 Task: Create List Blockchain in Board Influencer Marketing Platforms to Workspace Crisis Management. Create List Artificial Intelligence in Board Social Media Reporting to Workspace Crisis Management. Create List Machine Learning in Board Social Media Marketing Funnel Creation and Optimization to Workspace Crisis Management
Action: Mouse moved to (140, 69)
Screenshot: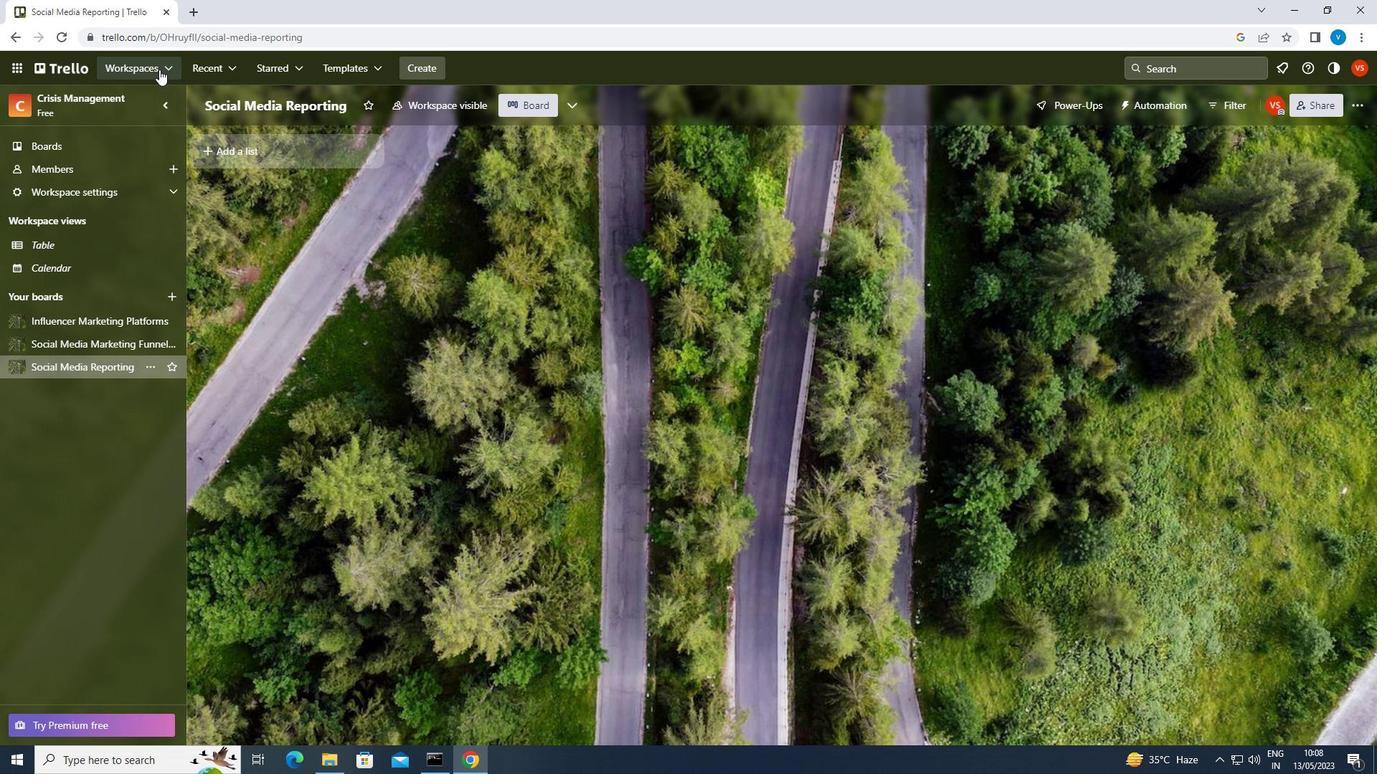 
Action: Mouse pressed left at (140, 69)
Screenshot: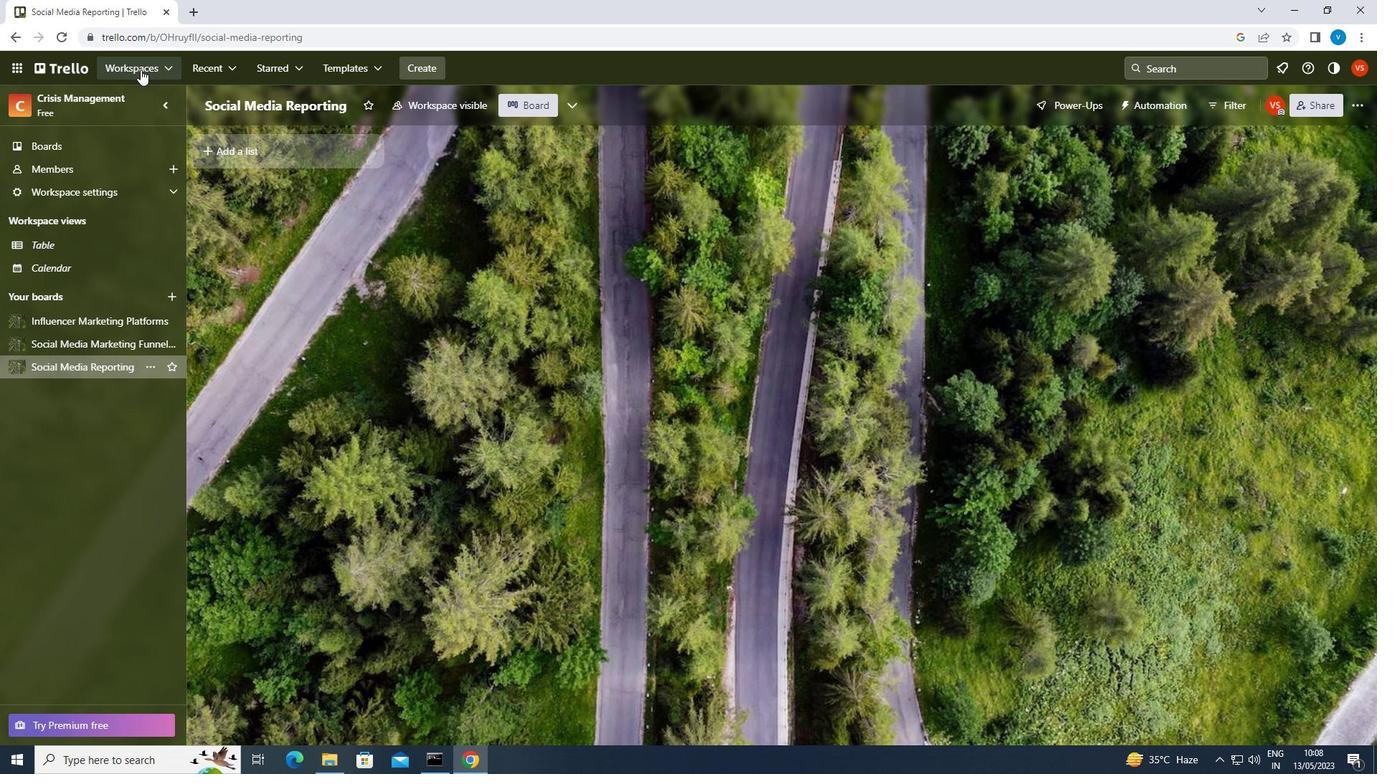 
Action: Mouse moved to (164, 497)
Screenshot: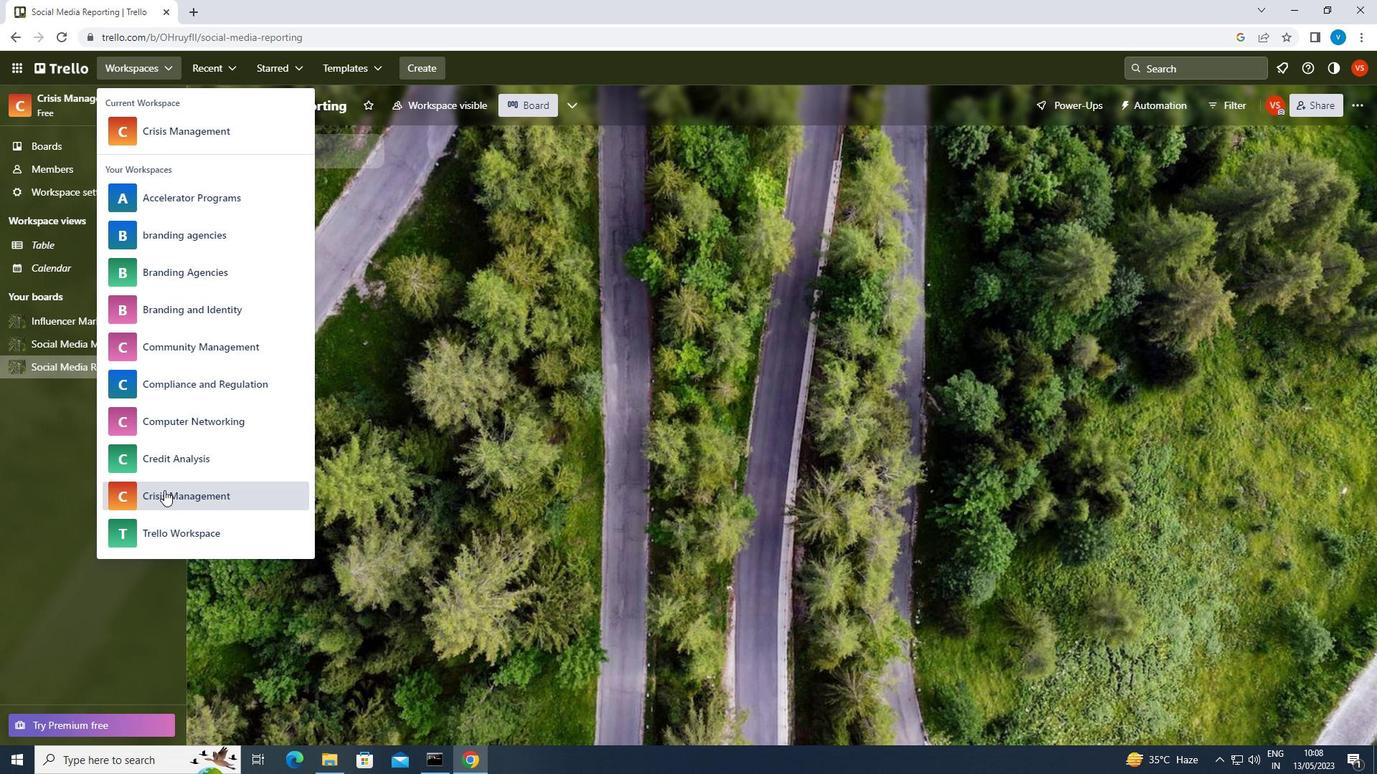 
Action: Mouse pressed left at (164, 497)
Screenshot: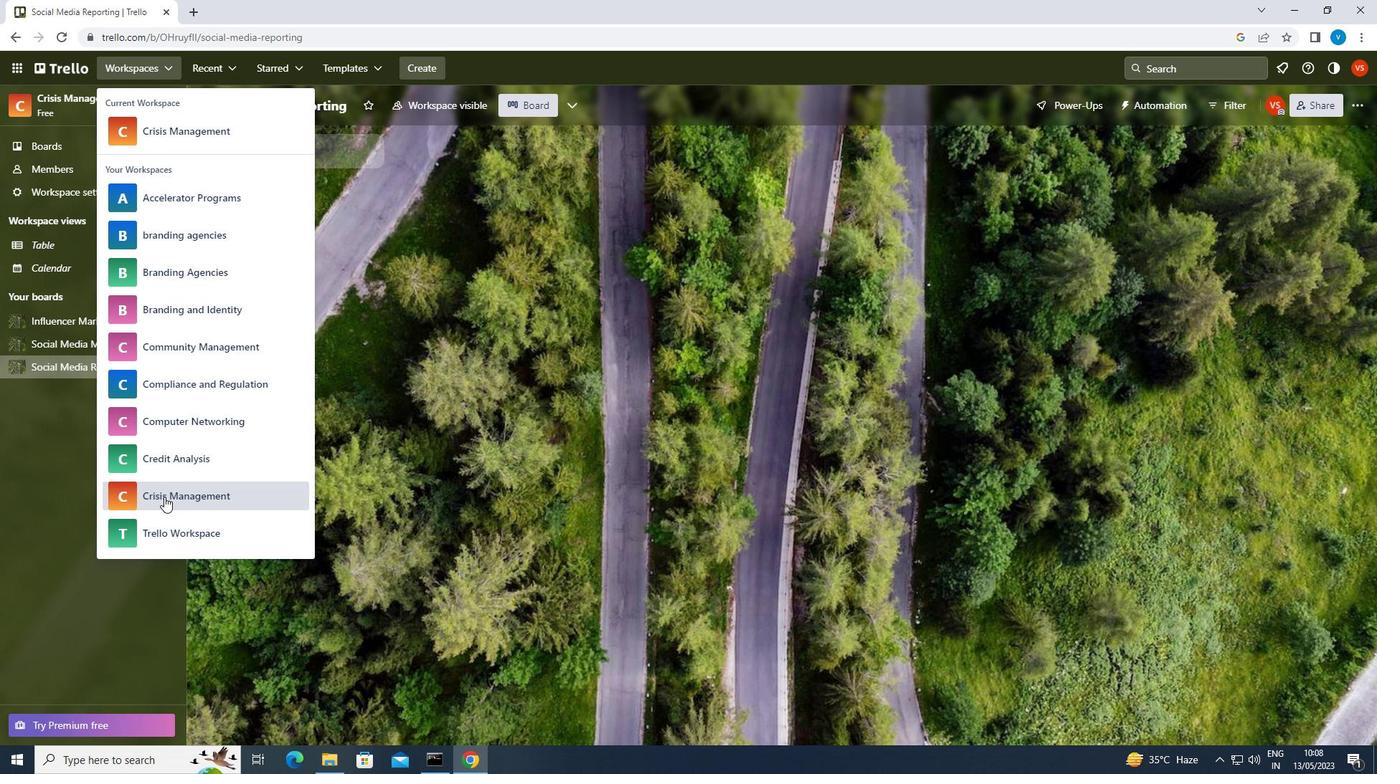 
Action: Mouse moved to (1041, 584)
Screenshot: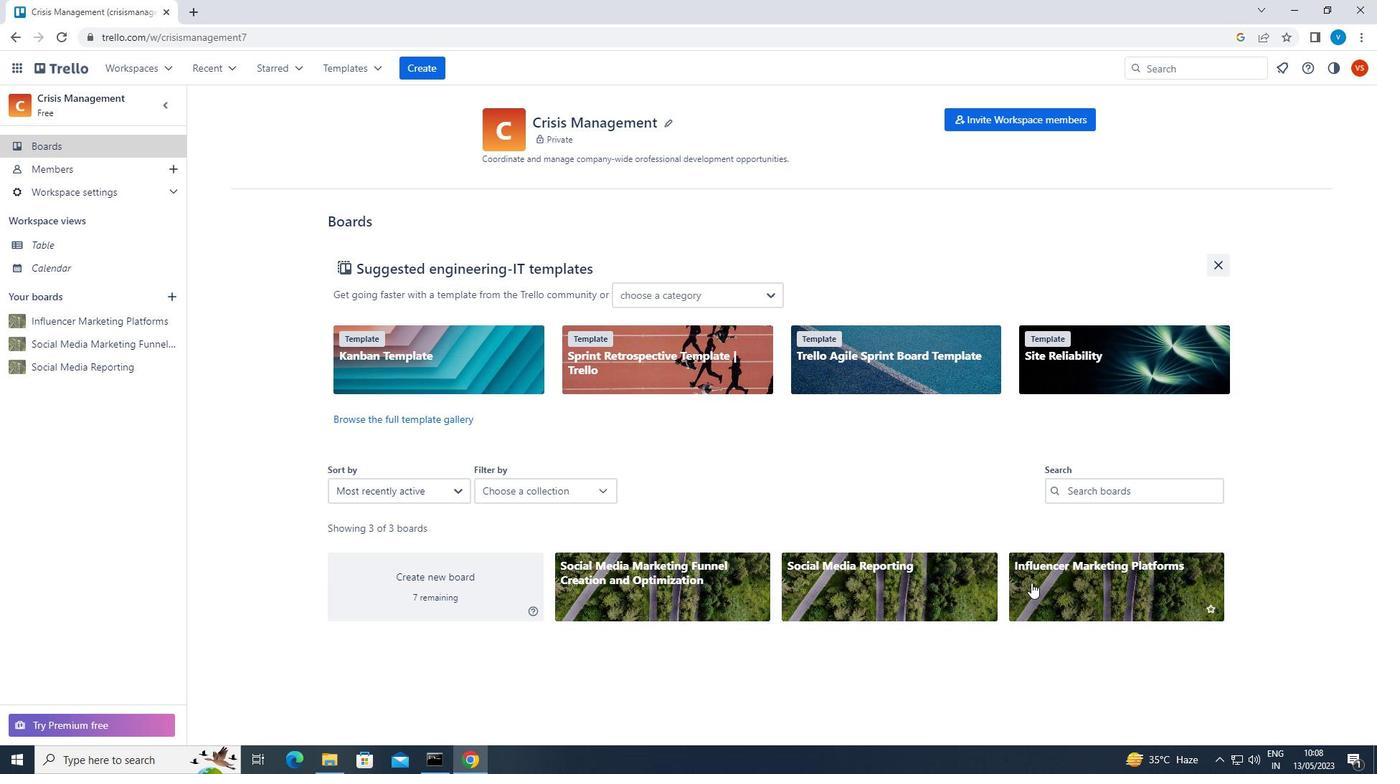 
Action: Mouse pressed left at (1041, 584)
Screenshot: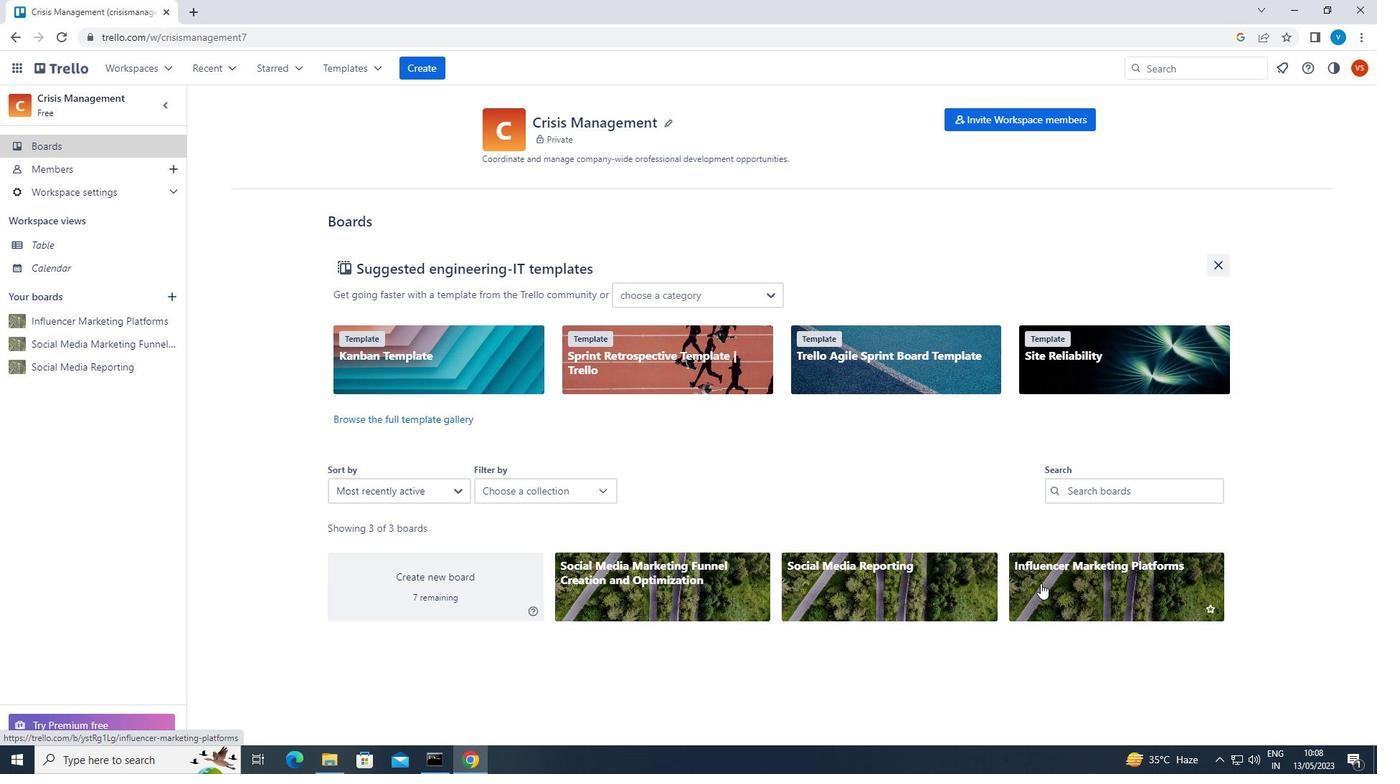 
Action: Mouse moved to (295, 153)
Screenshot: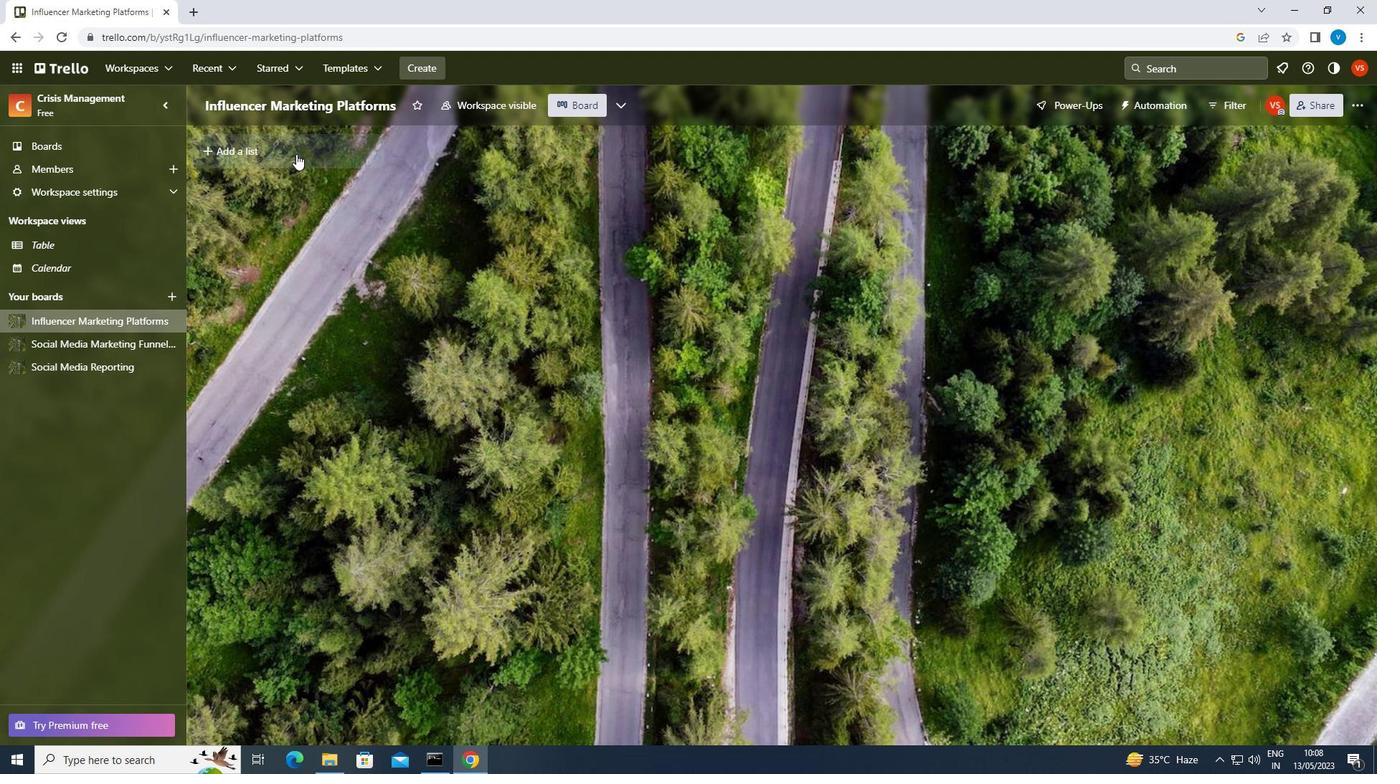 
Action: Mouse pressed left at (295, 153)
Screenshot: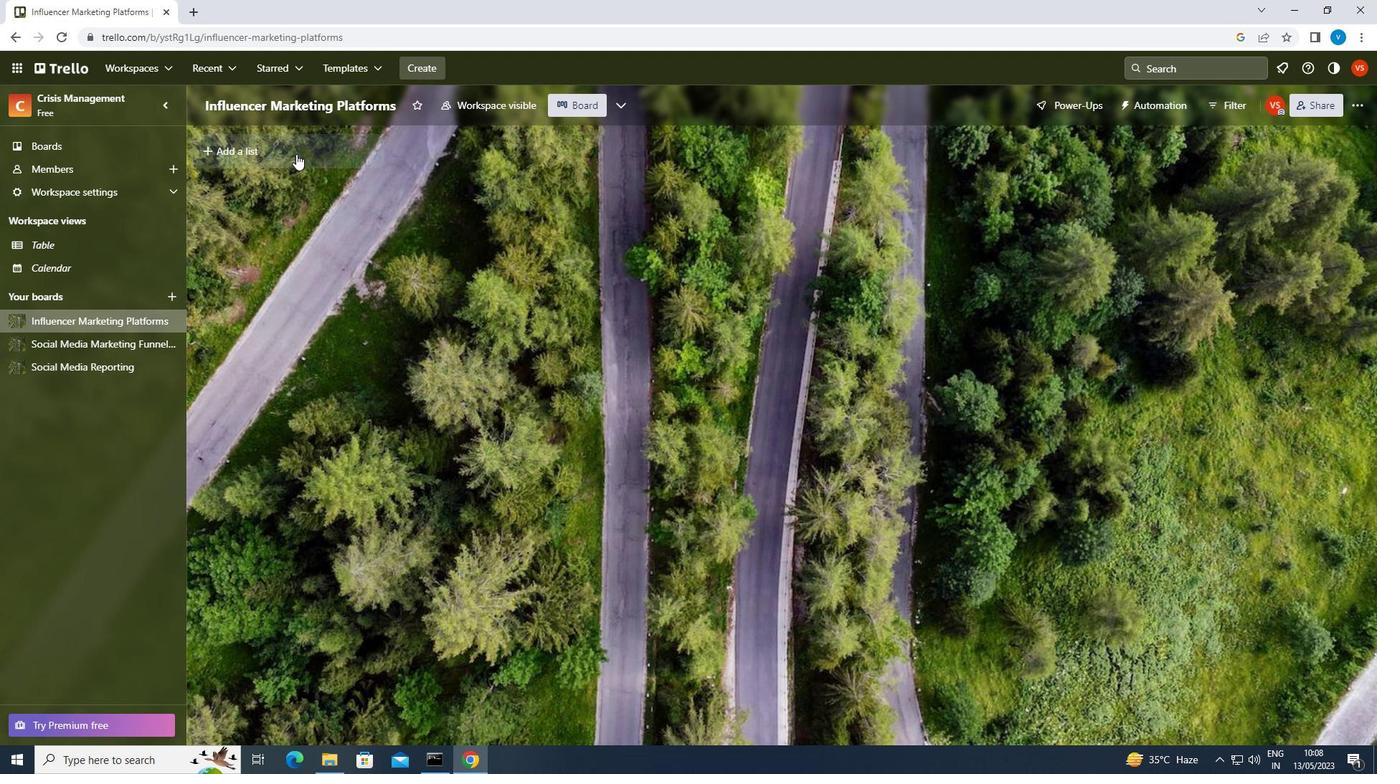 
Action: Key pressed <Key.shift>BLOCKCHAIN<Key.enter>
Screenshot: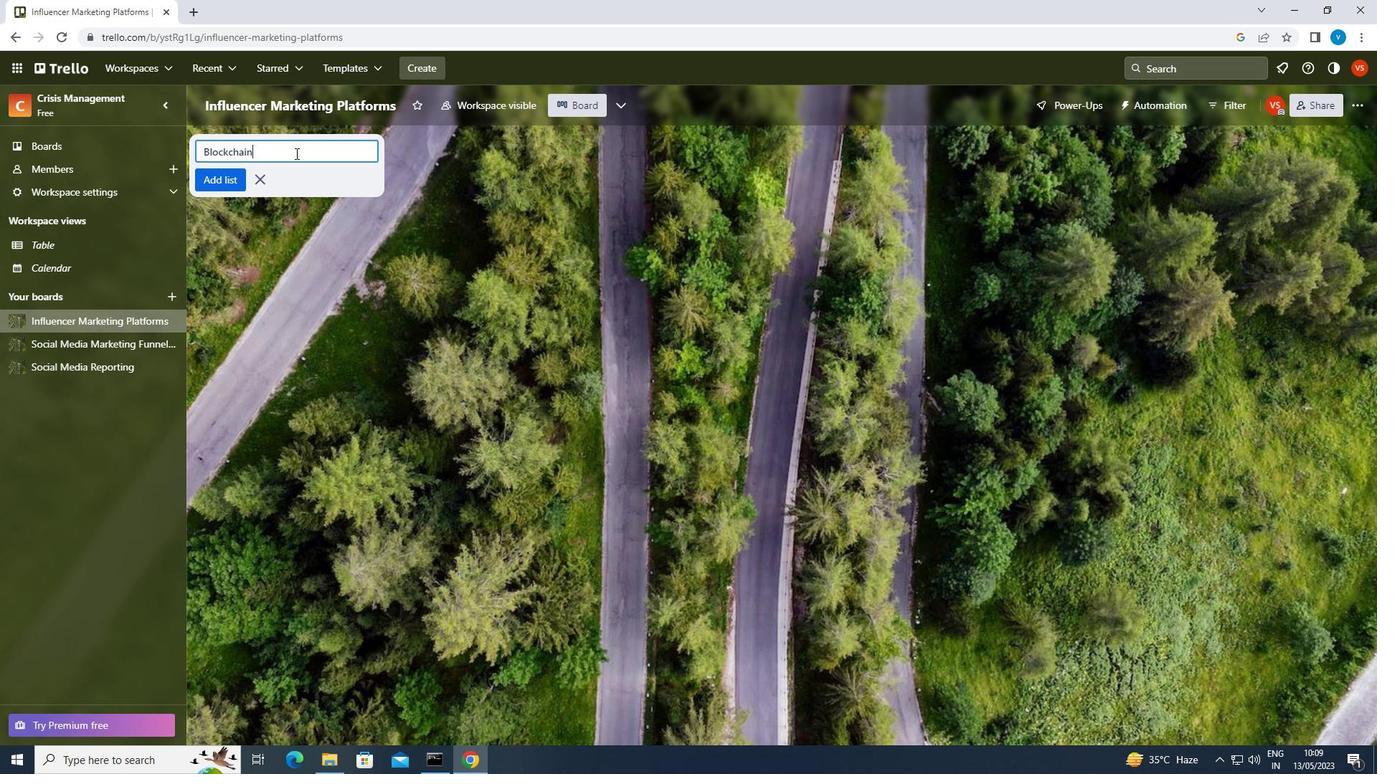 
Action: Mouse moved to (69, 370)
Screenshot: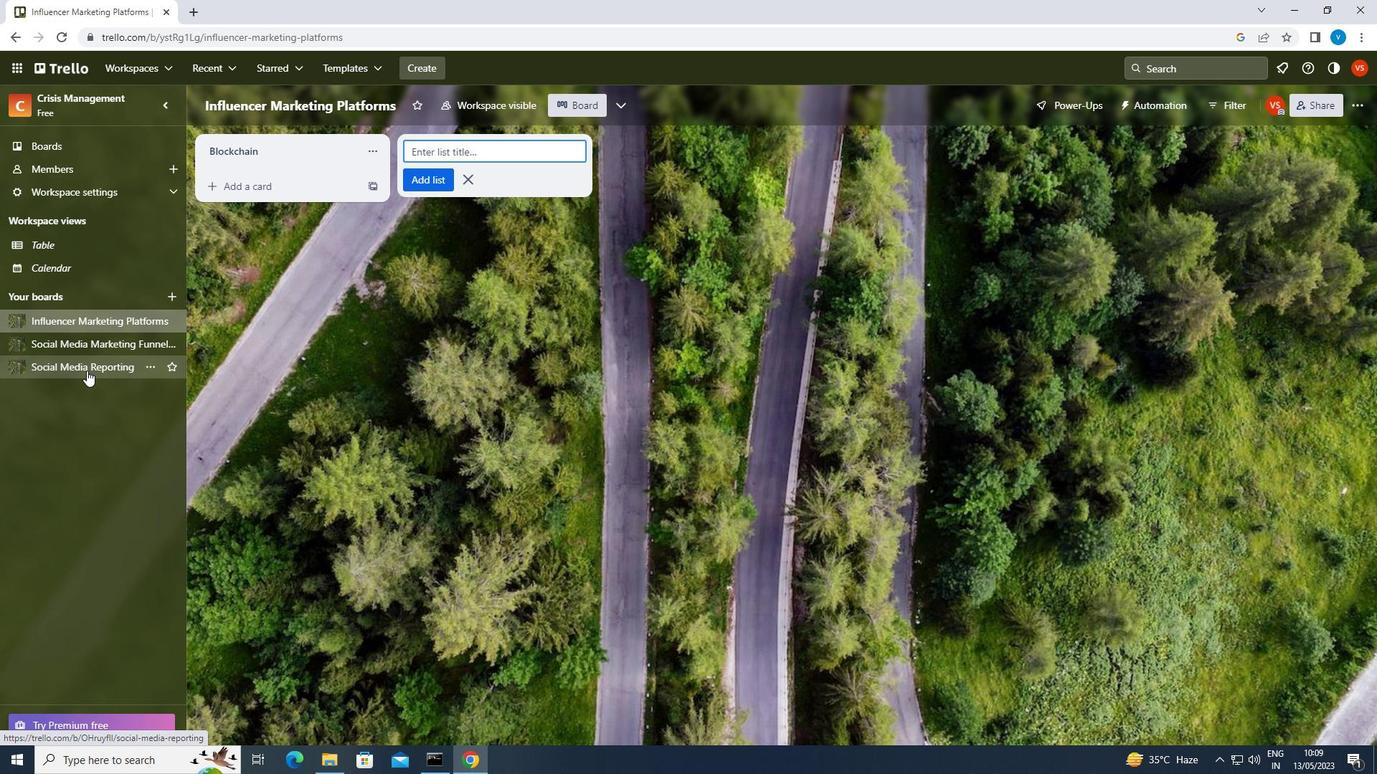 
Action: Mouse pressed left at (69, 370)
Screenshot: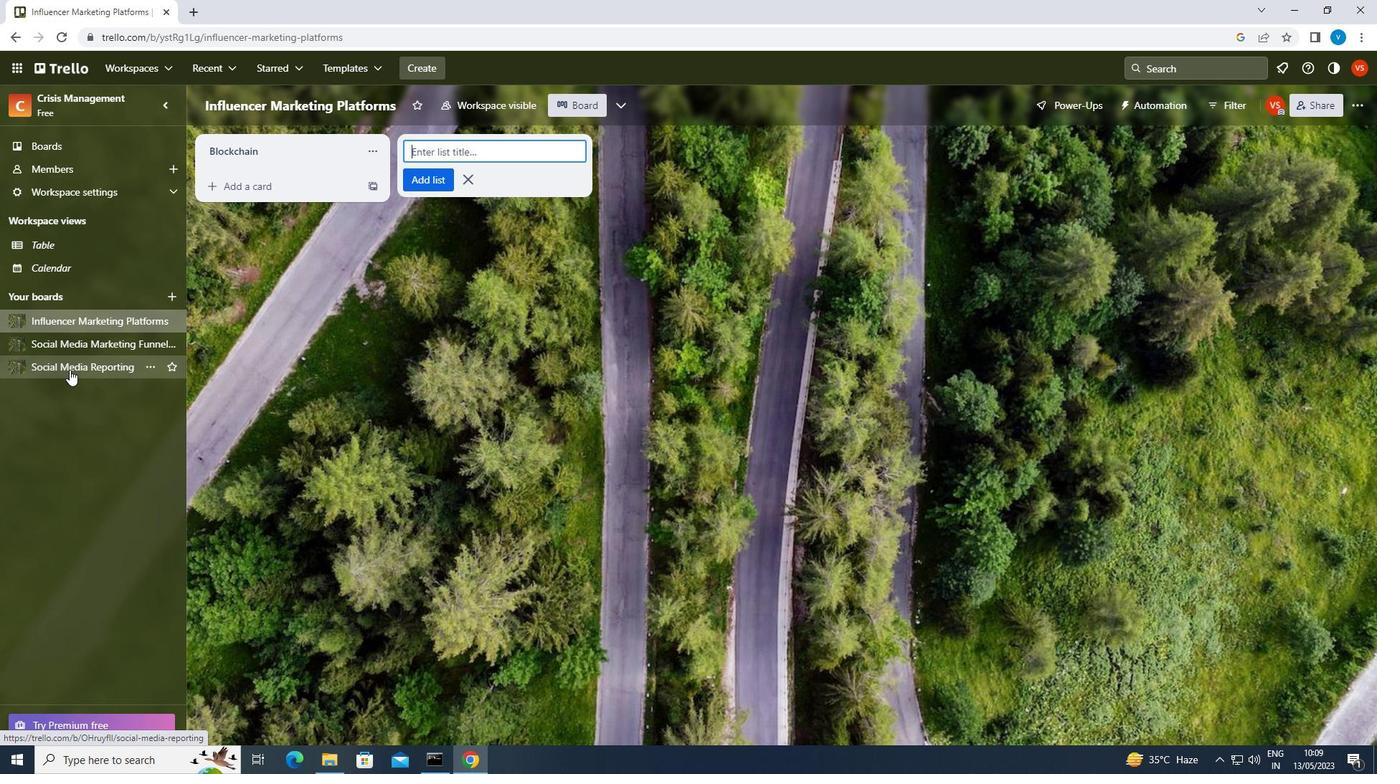 
Action: Mouse moved to (233, 149)
Screenshot: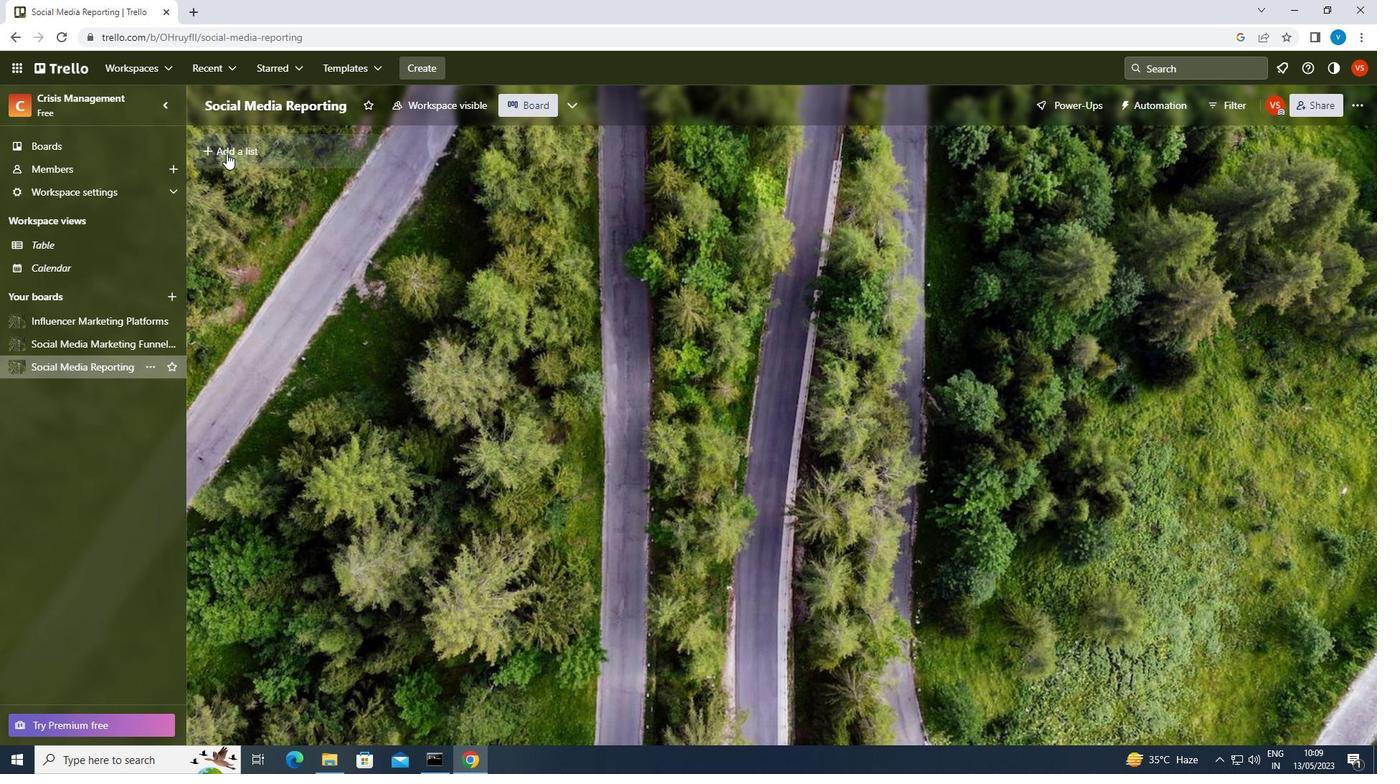 
Action: Mouse pressed left at (233, 149)
Screenshot: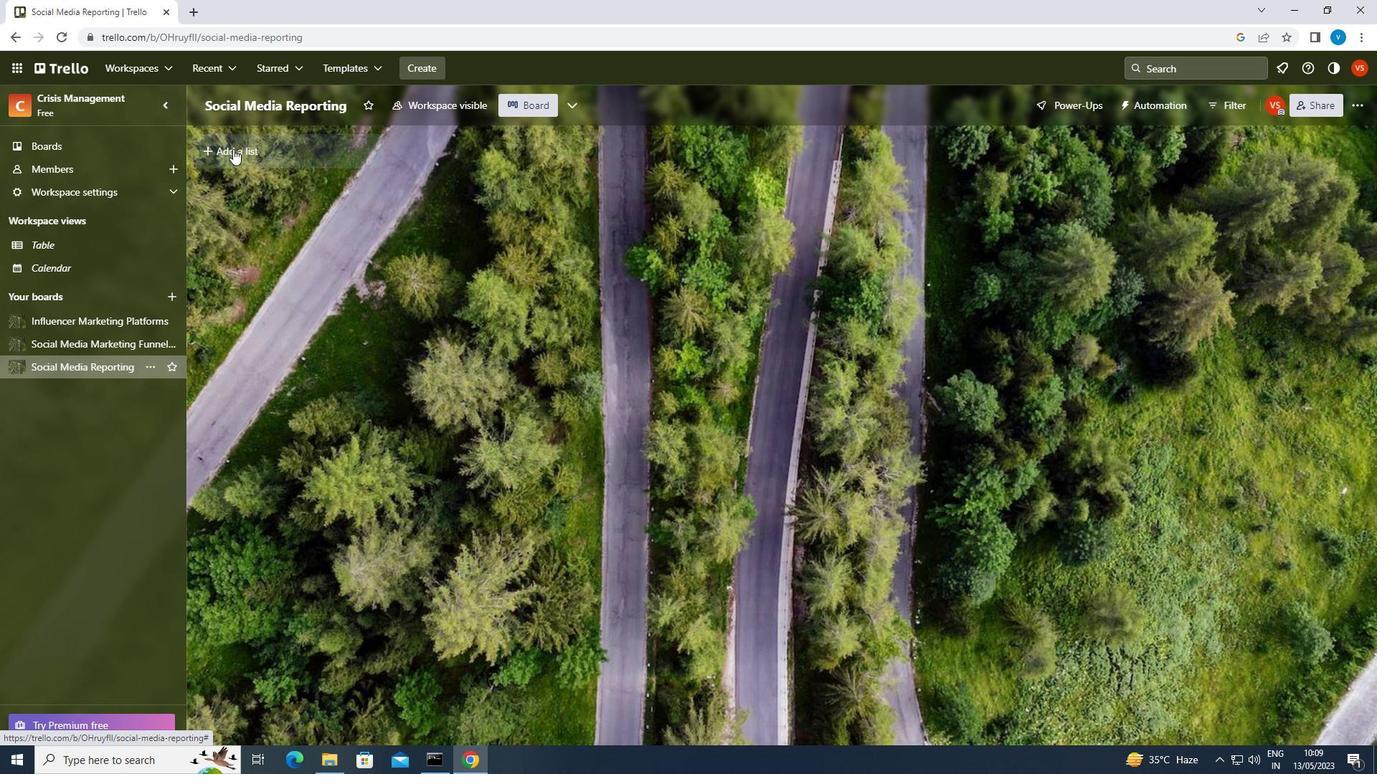 
Action: Key pressed <Key.shift>ARTIFICIAL<Key.space><Key.shift>INTELLIGENCE
Screenshot: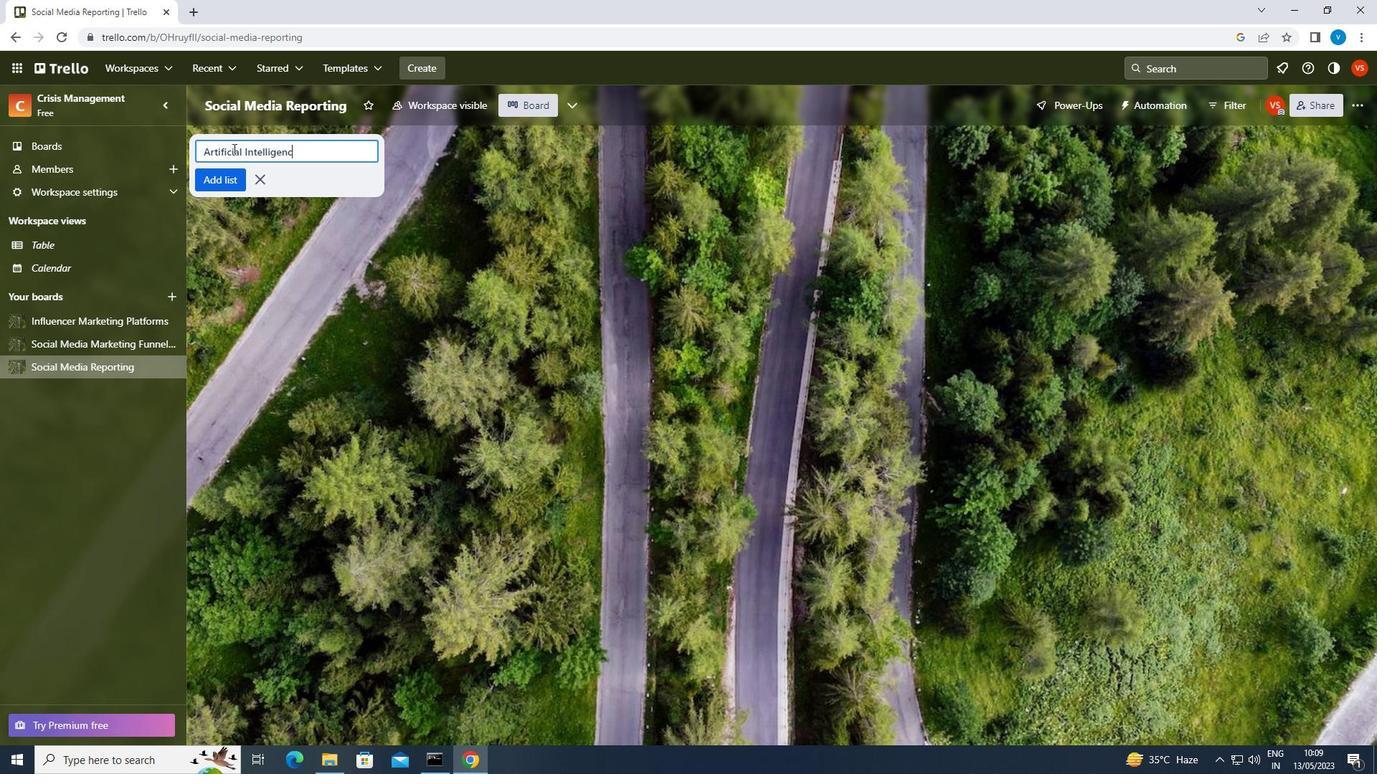 
Action: Mouse moved to (240, 143)
Screenshot: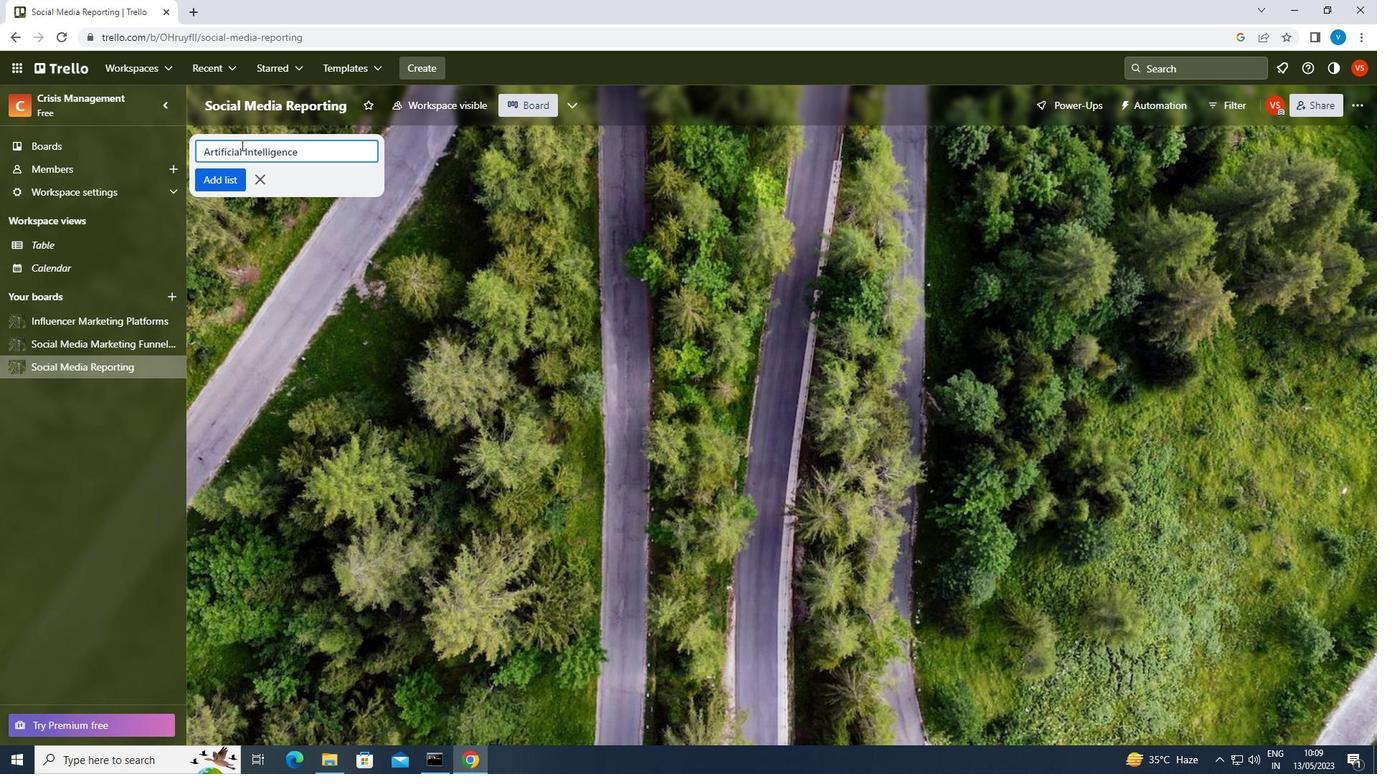 
Action: Key pressed <Key.enter>
Screenshot: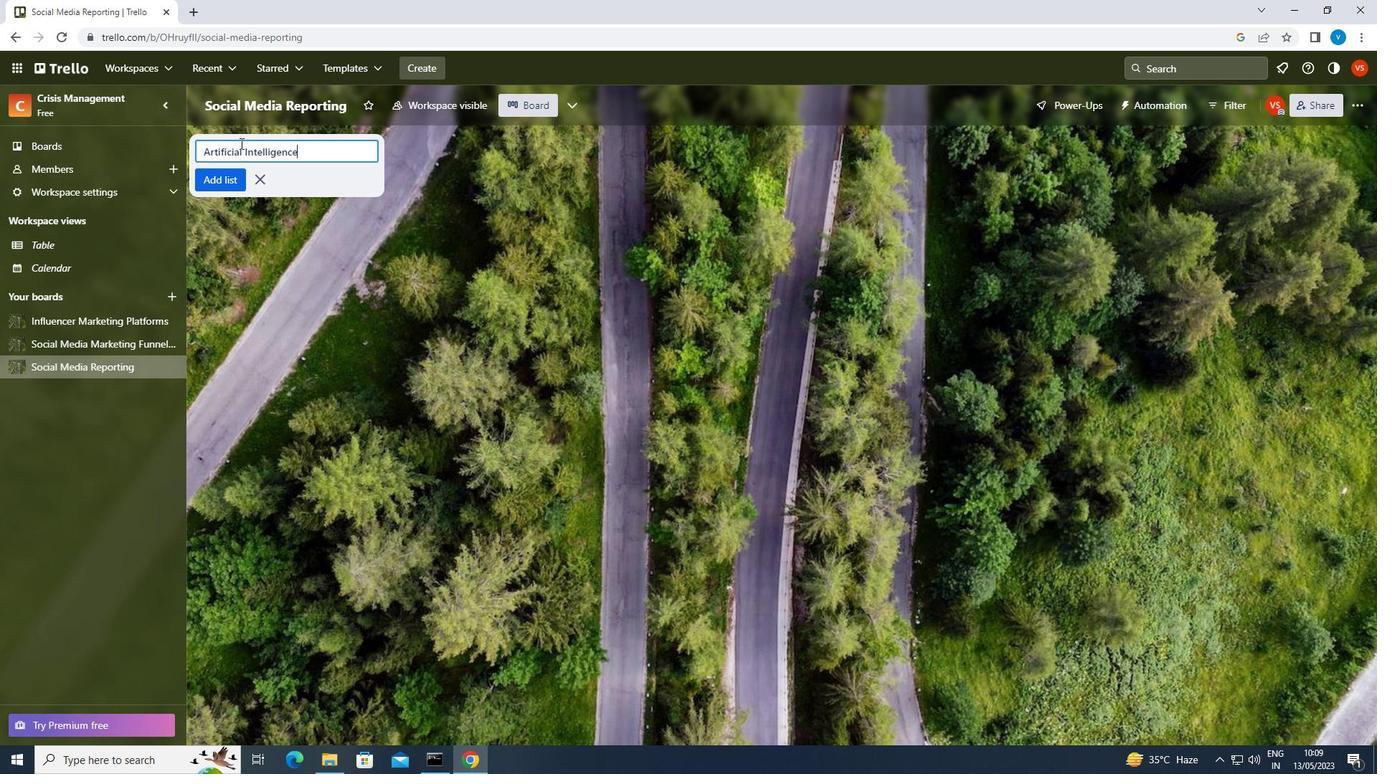 
Action: Mouse moved to (46, 340)
Screenshot: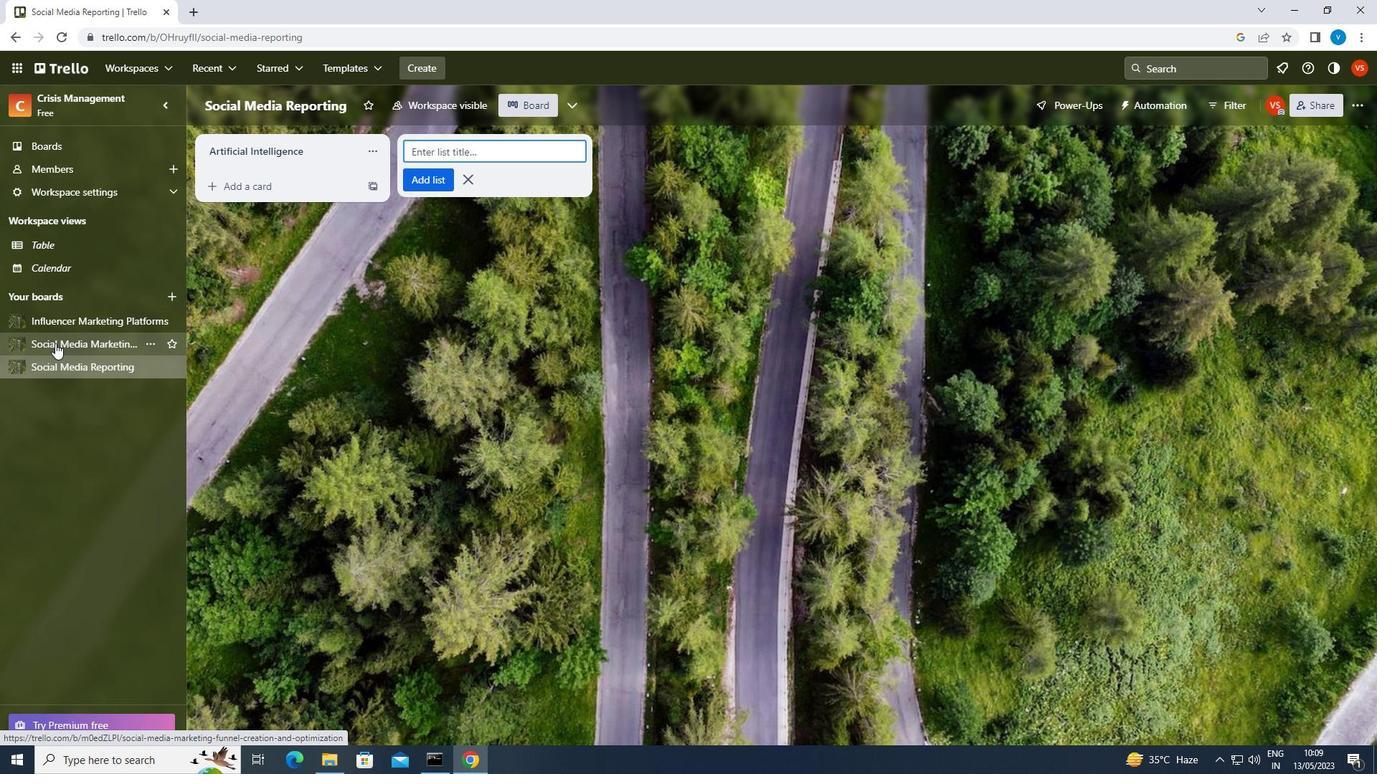 
Action: Mouse pressed left at (46, 340)
Screenshot: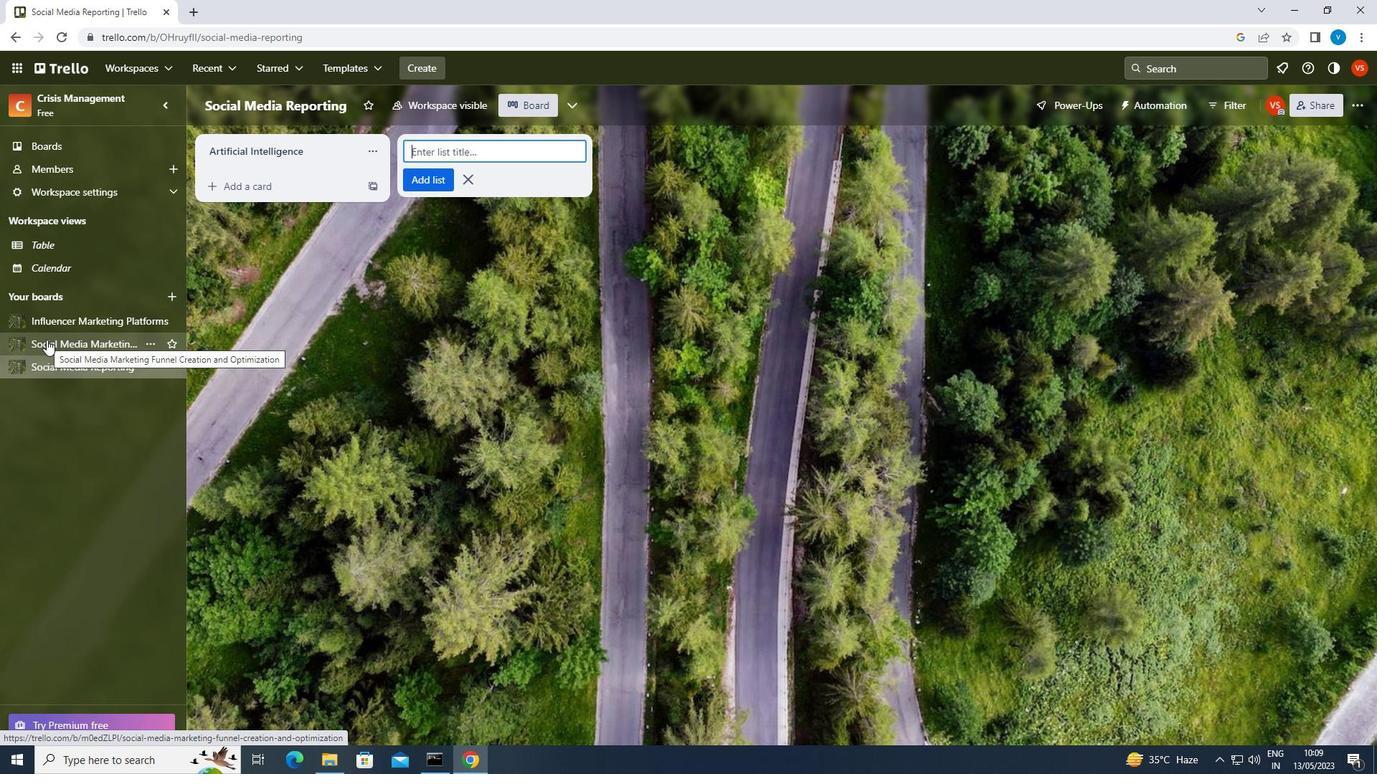 
Action: Mouse moved to (230, 150)
Screenshot: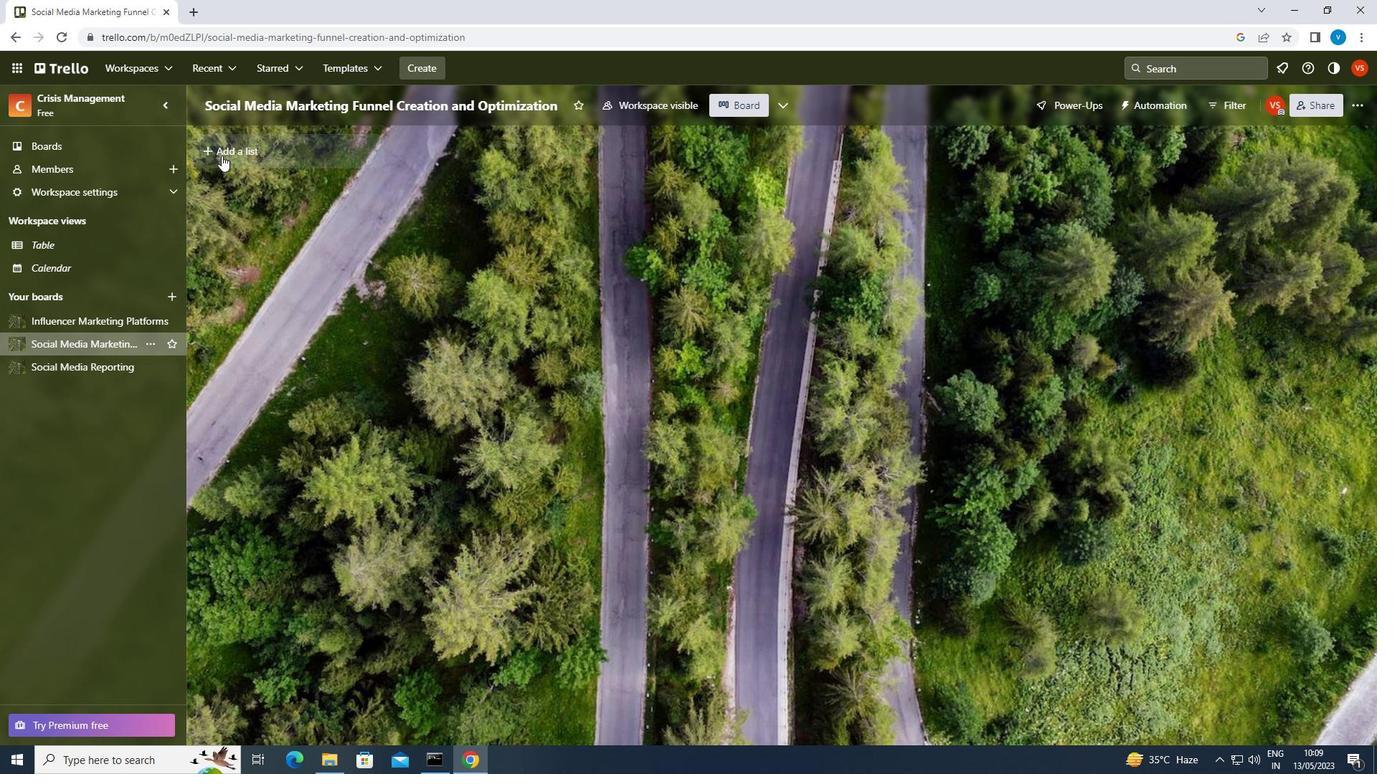 
Action: Mouse pressed left at (230, 150)
Screenshot: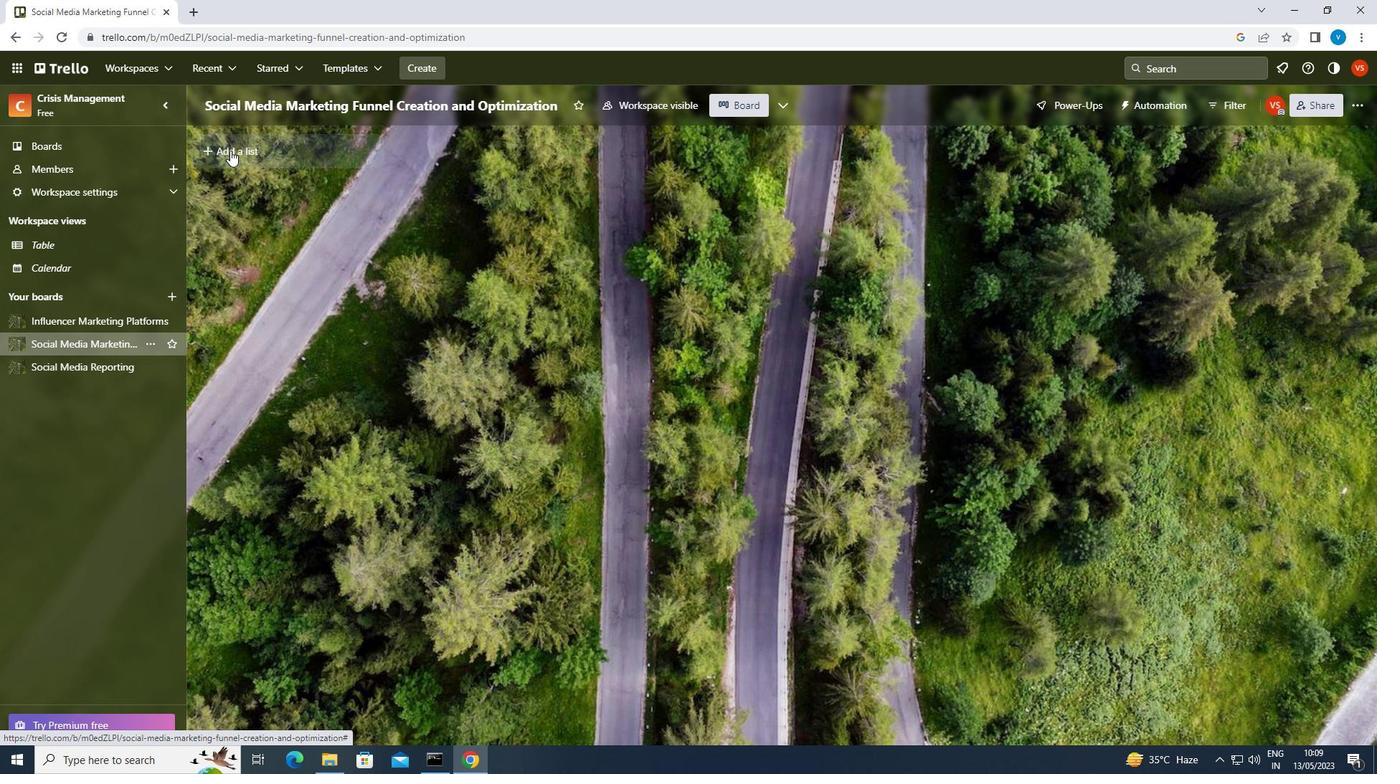 
Action: Key pressed <Key.shift>MACHINE<Key.space><Key.shift><Key.shift><Key.shift><Key.shift>LEARNING<Key.enter>
Screenshot: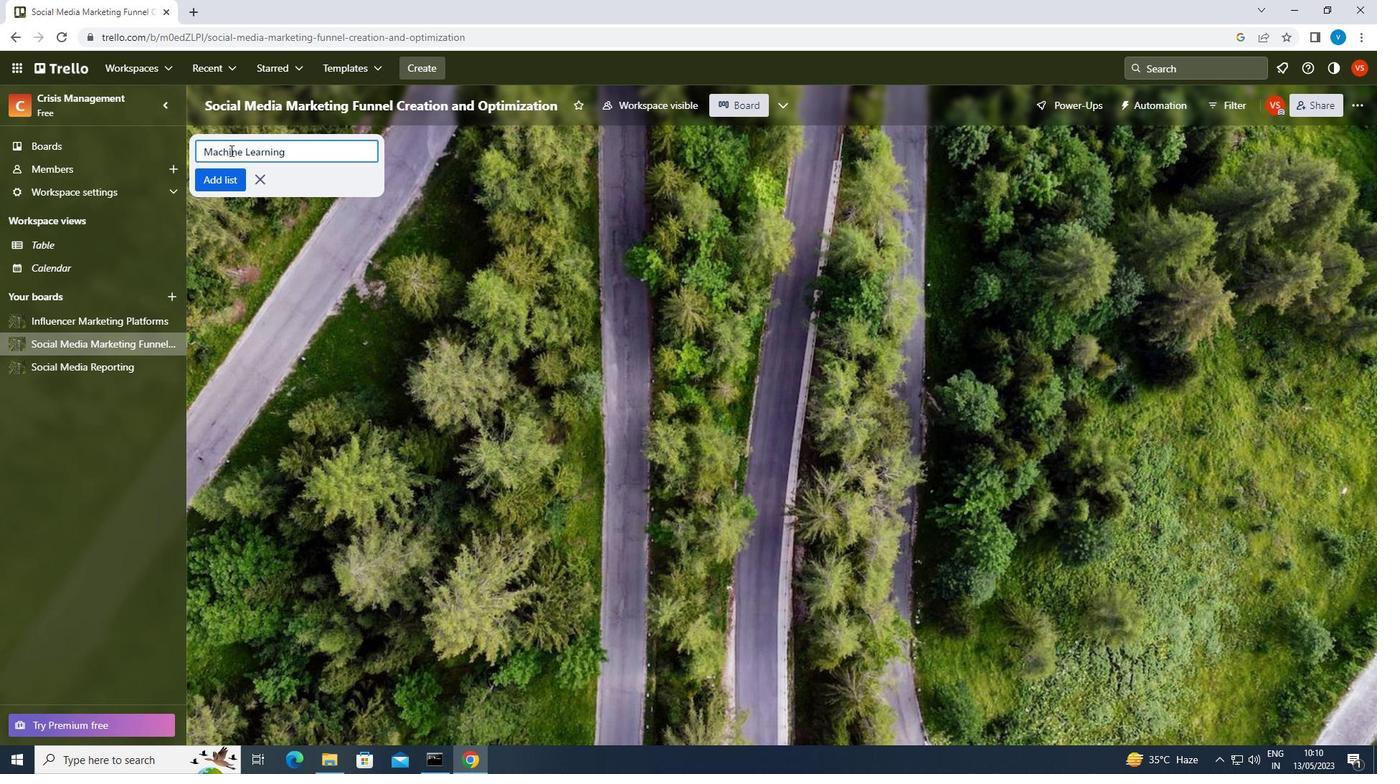 
Action: Mouse moved to (327, 247)
Screenshot: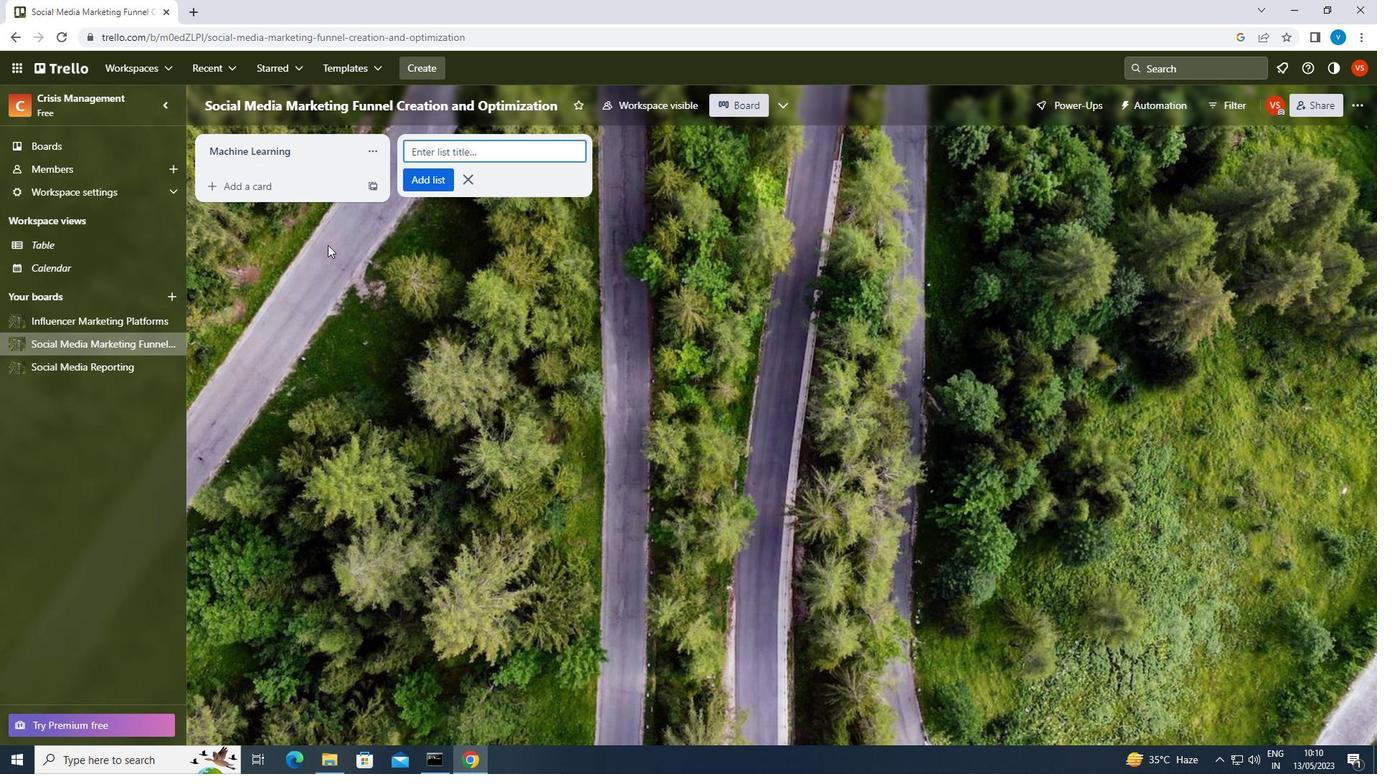 
